 Task: Move the item due date "to the same day next week".
Action: Mouse moved to (946, 251)
Screenshot: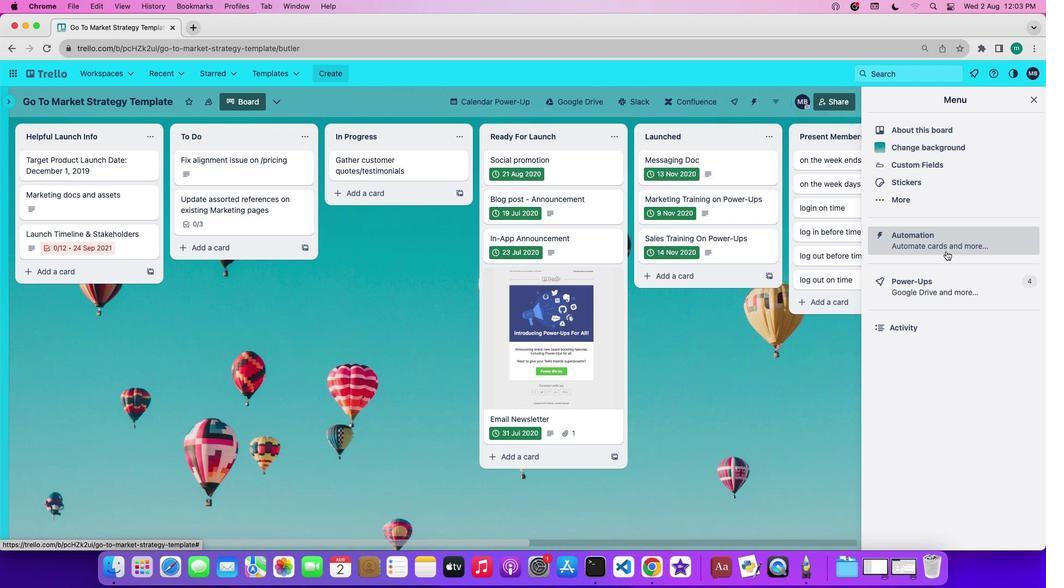 
Action: Mouse pressed left at (946, 251)
Screenshot: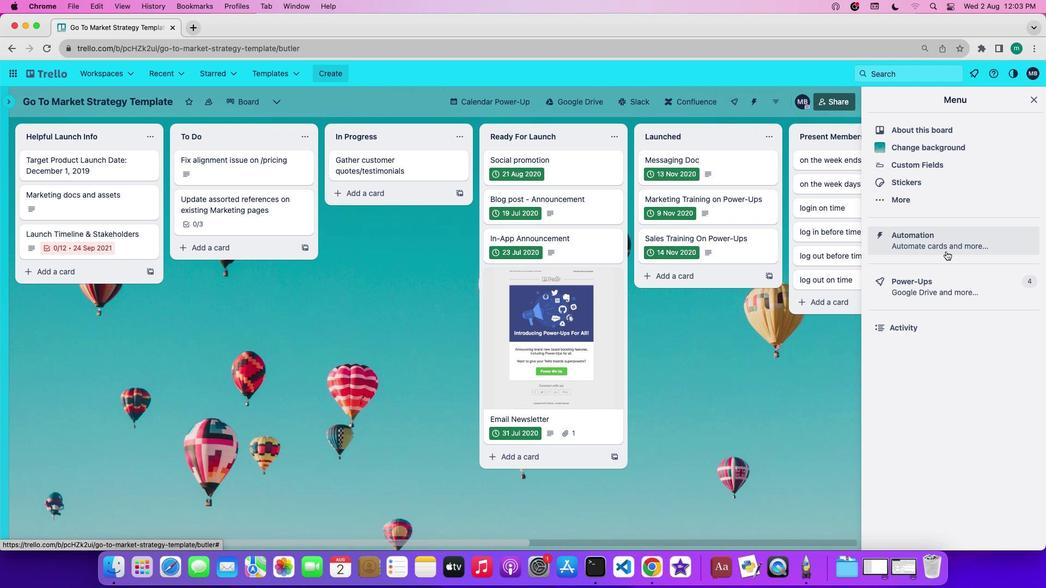 
Action: Mouse moved to (80, 282)
Screenshot: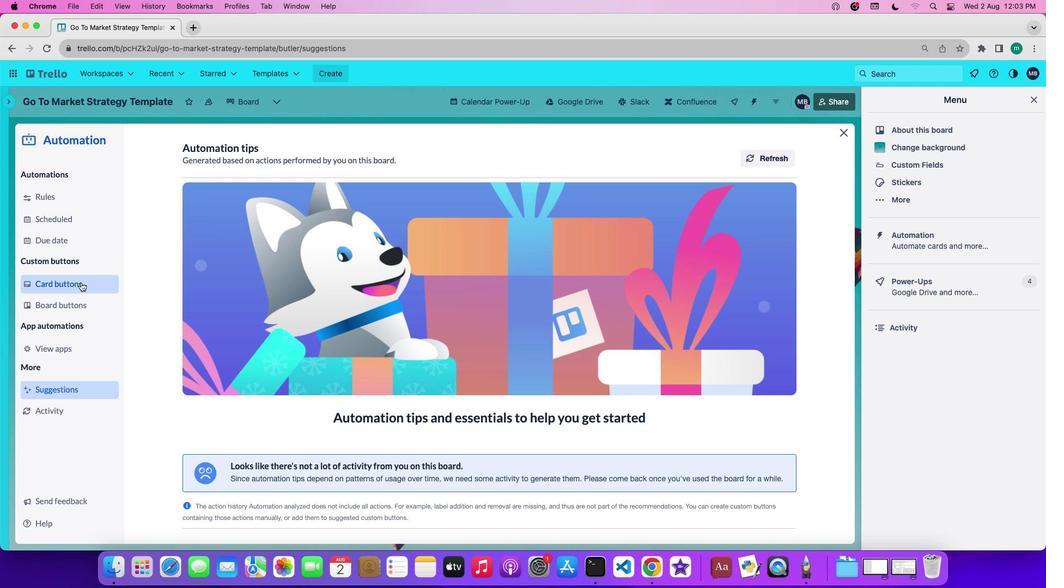 
Action: Mouse pressed left at (80, 282)
Screenshot: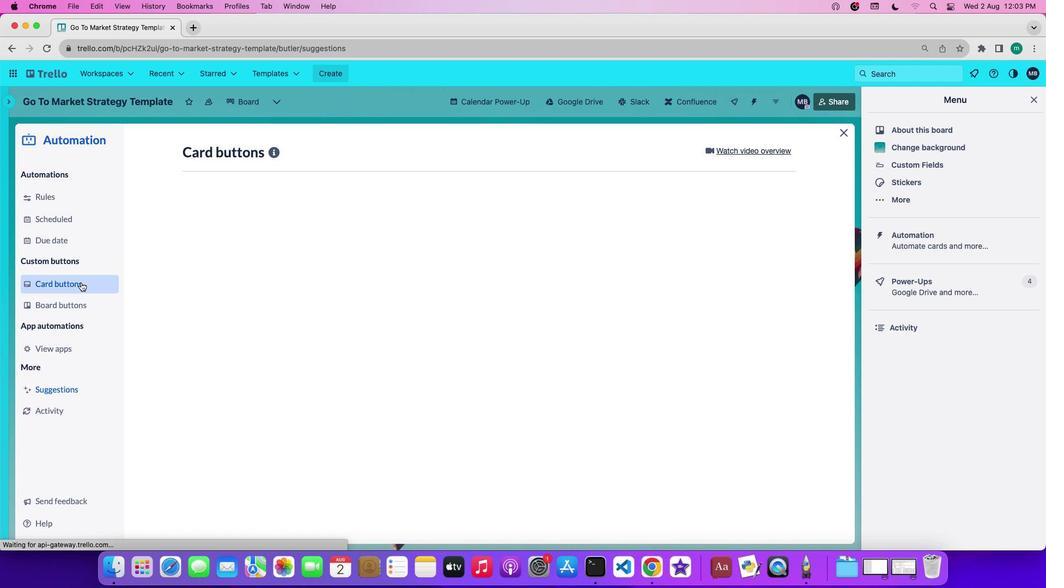 
Action: Mouse moved to (236, 386)
Screenshot: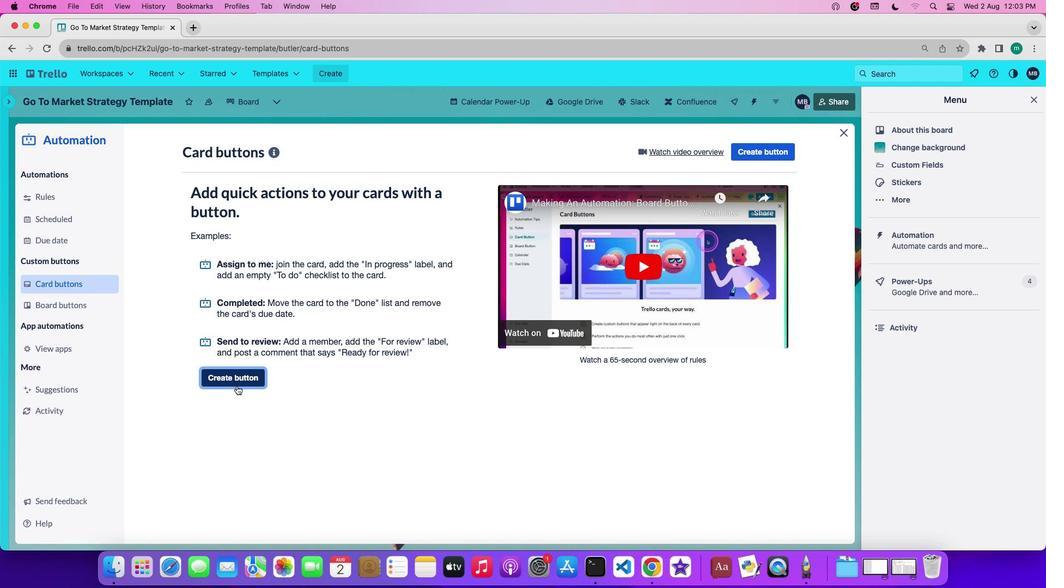 
Action: Mouse pressed left at (236, 386)
Screenshot: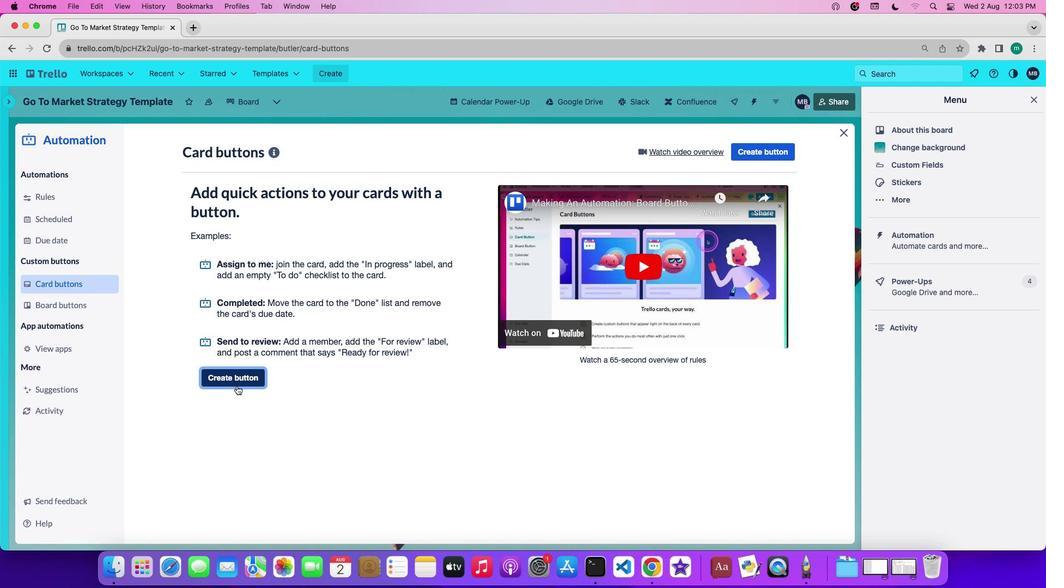 
Action: Mouse moved to (407, 303)
Screenshot: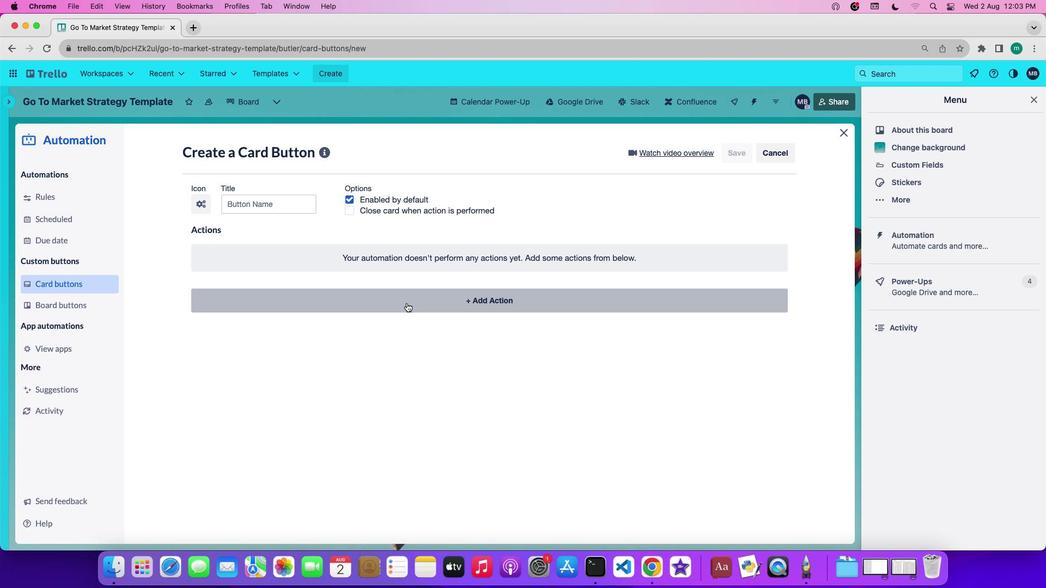 
Action: Mouse pressed left at (407, 303)
Screenshot: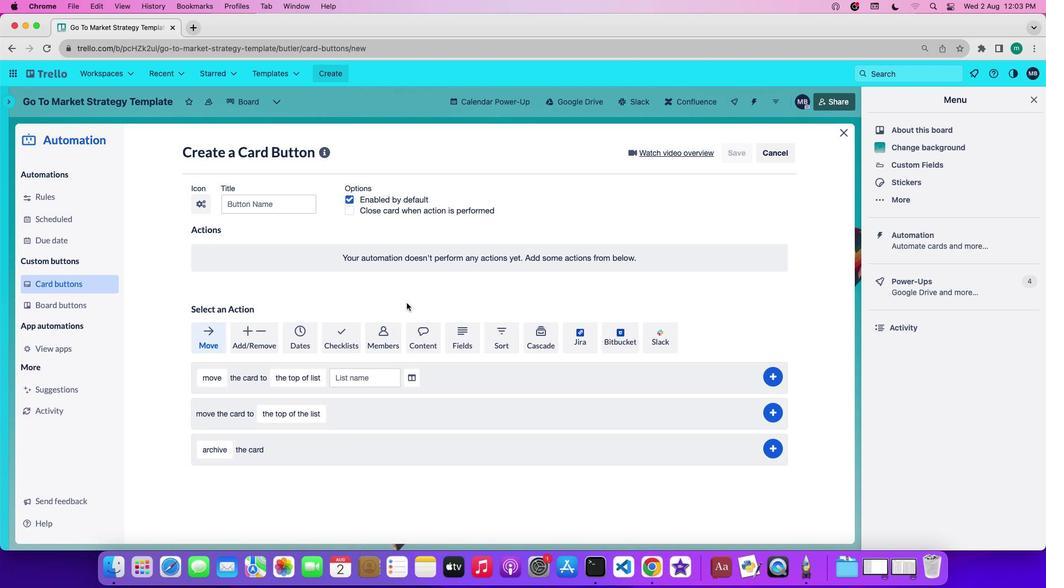 
Action: Mouse moved to (346, 335)
Screenshot: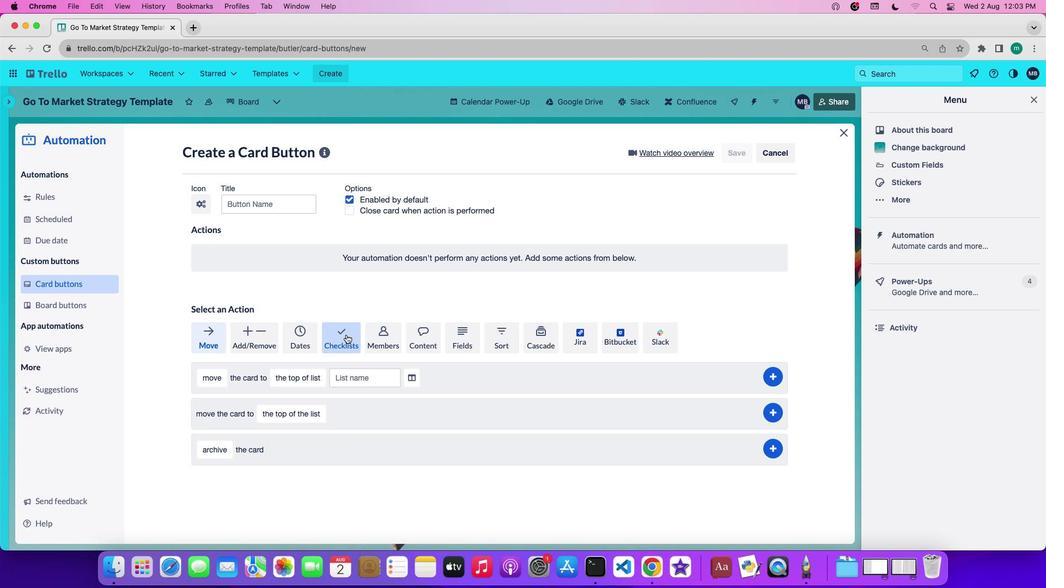 
Action: Mouse pressed left at (346, 335)
Screenshot: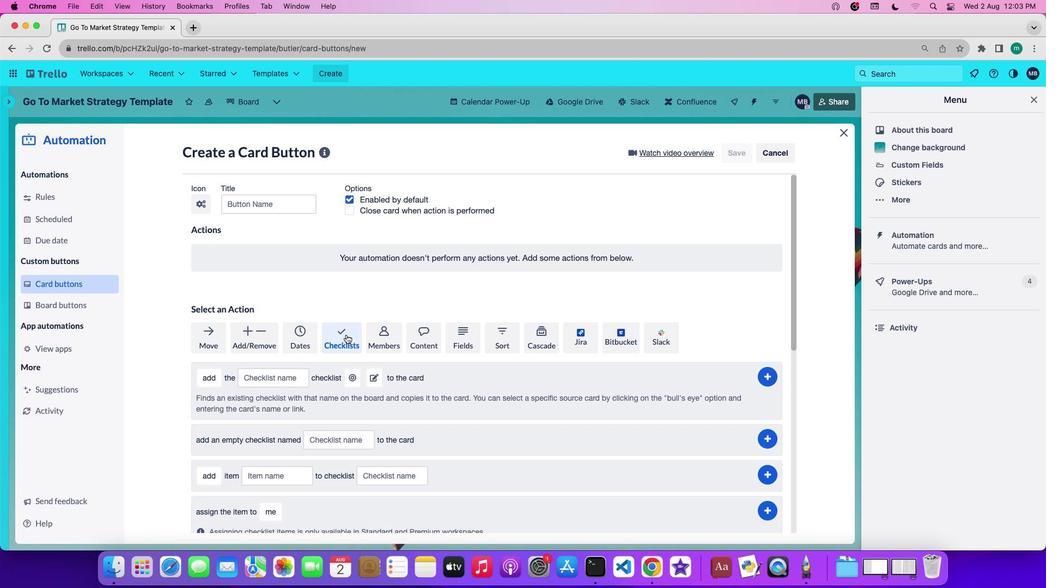 
Action: Mouse moved to (399, 389)
Screenshot: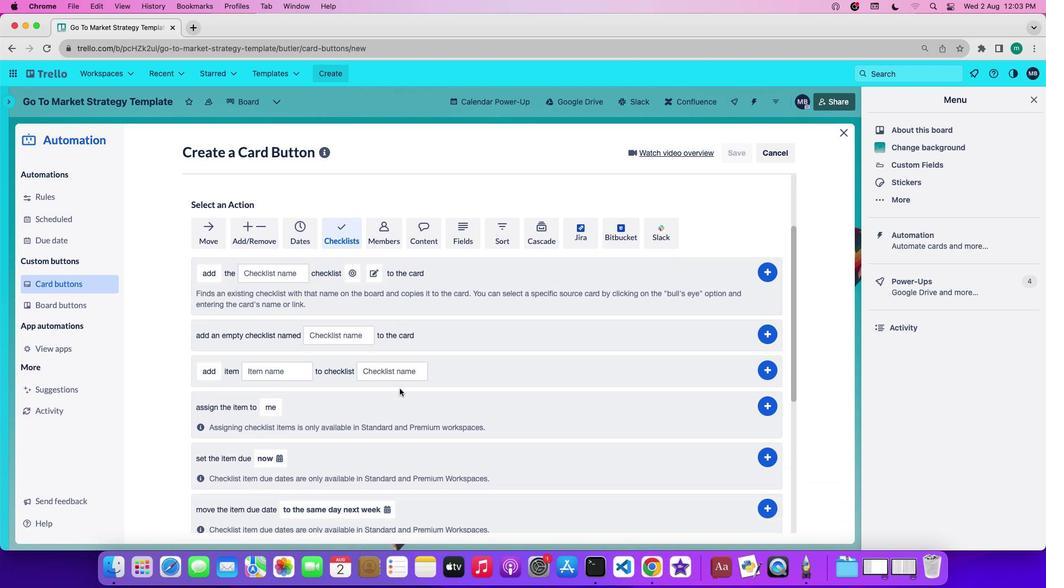 
Action: Mouse scrolled (399, 389) with delta (0, 0)
Screenshot: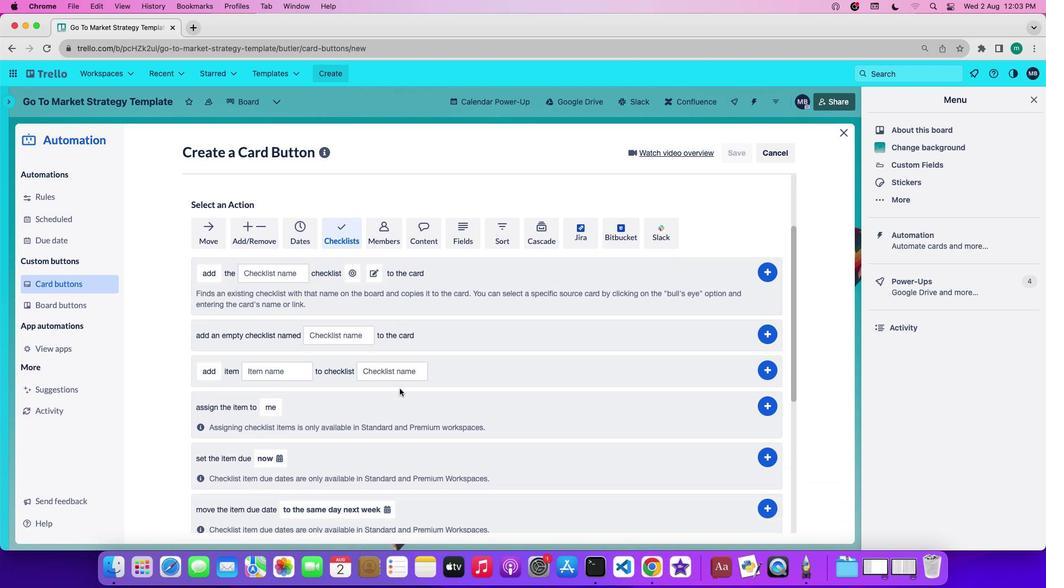 
Action: Mouse scrolled (399, 389) with delta (0, 0)
Screenshot: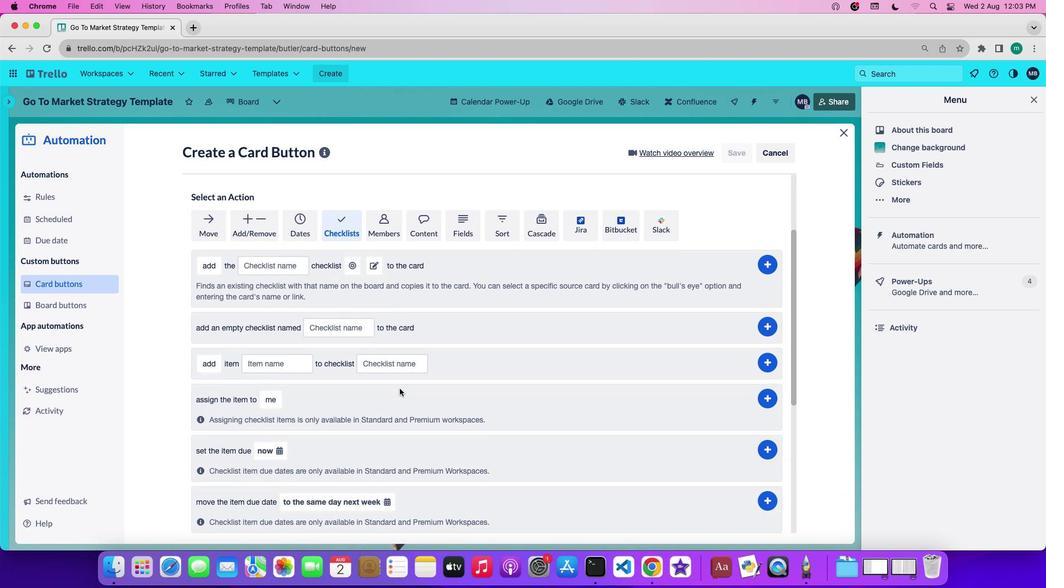 
Action: Mouse scrolled (399, 389) with delta (0, -1)
Screenshot: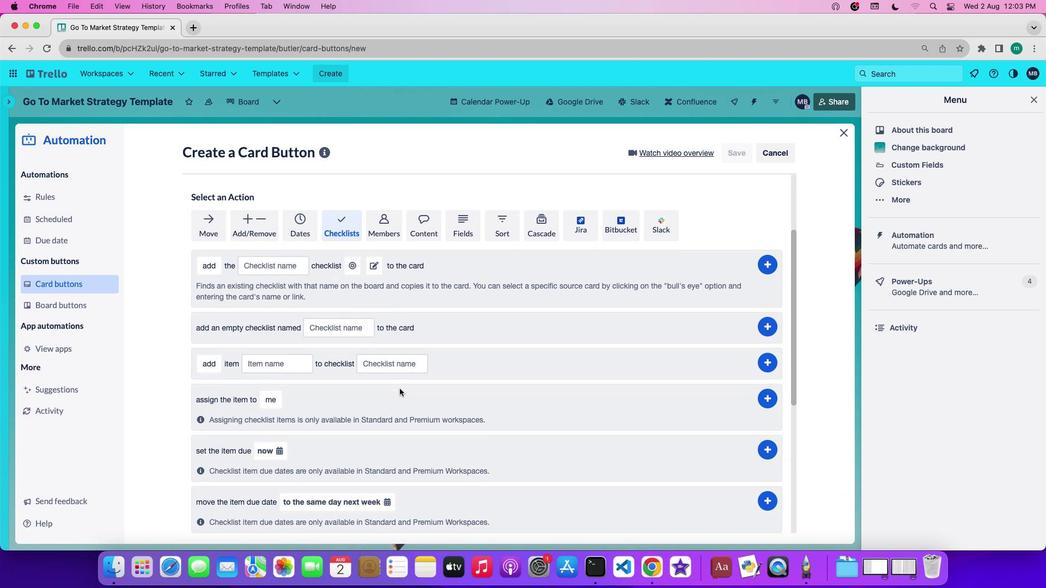 
Action: Mouse scrolled (399, 389) with delta (0, -1)
Screenshot: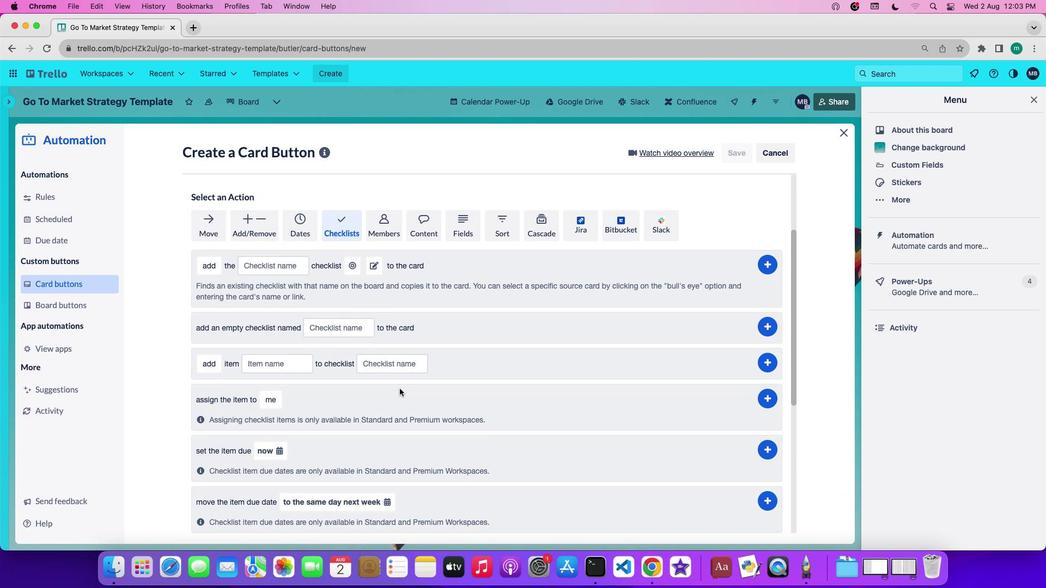 
Action: Mouse scrolled (399, 389) with delta (0, 0)
Screenshot: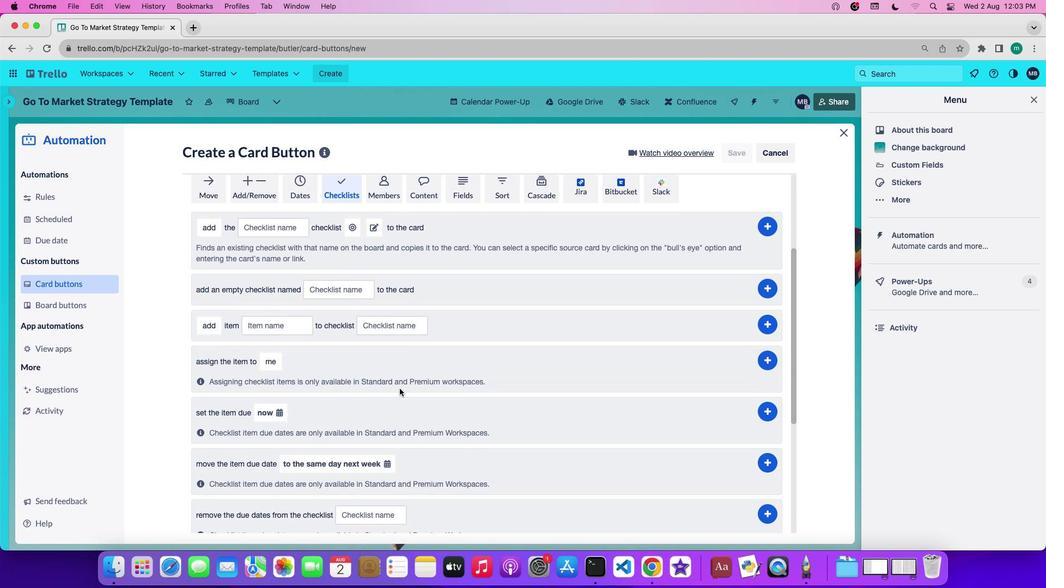 
Action: Mouse scrolled (399, 389) with delta (0, 0)
Screenshot: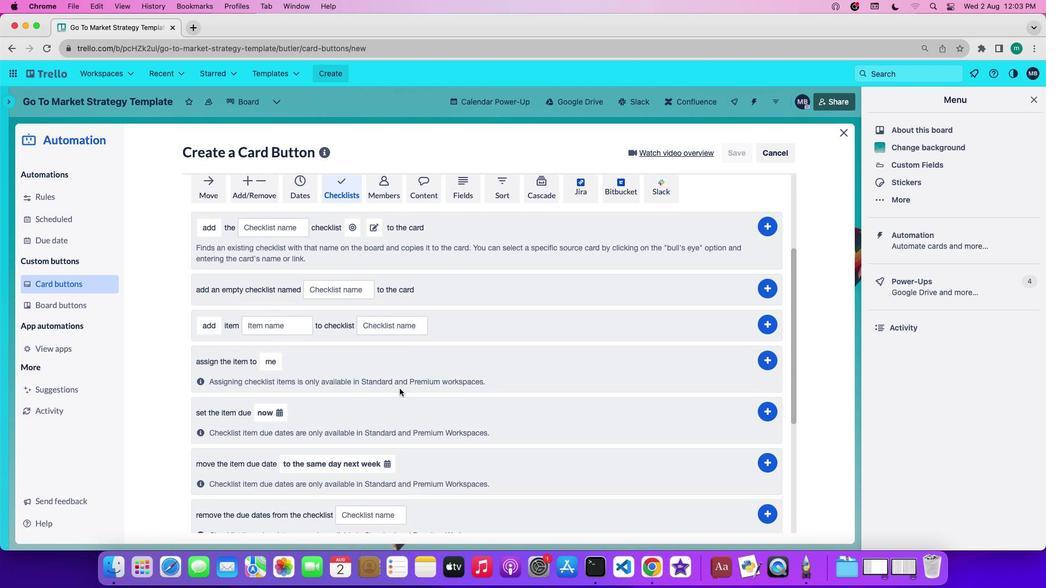 
Action: Mouse scrolled (399, 389) with delta (0, 0)
Screenshot: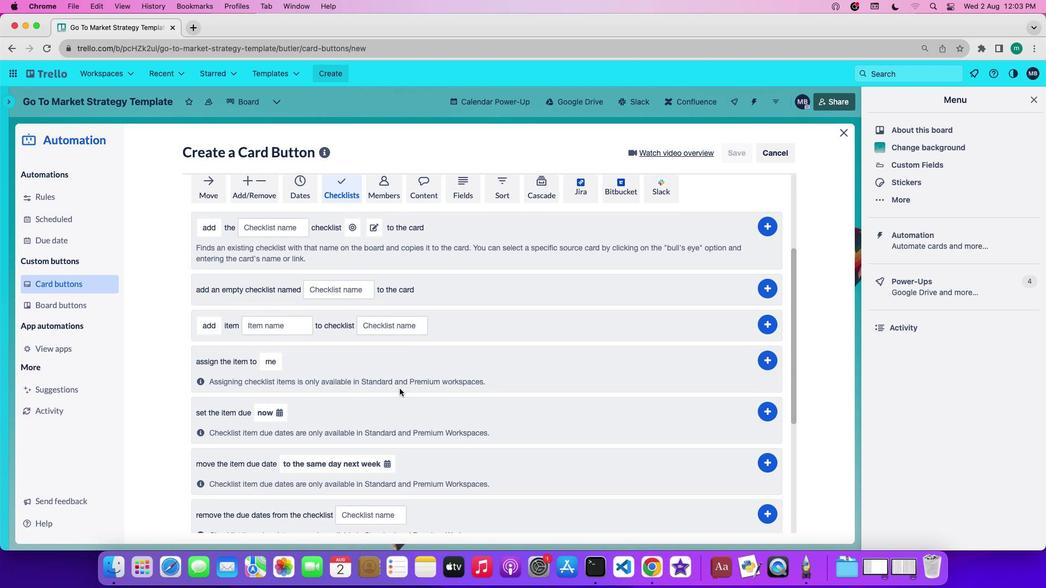 
Action: Mouse scrolled (399, 389) with delta (0, 0)
Screenshot: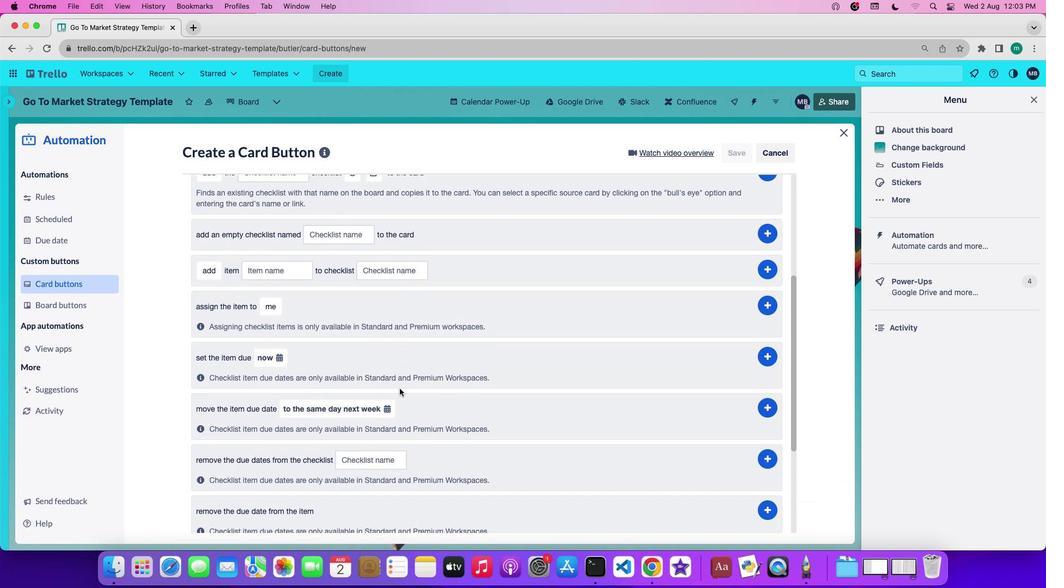 
Action: Mouse scrolled (399, 389) with delta (0, 0)
Screenshot: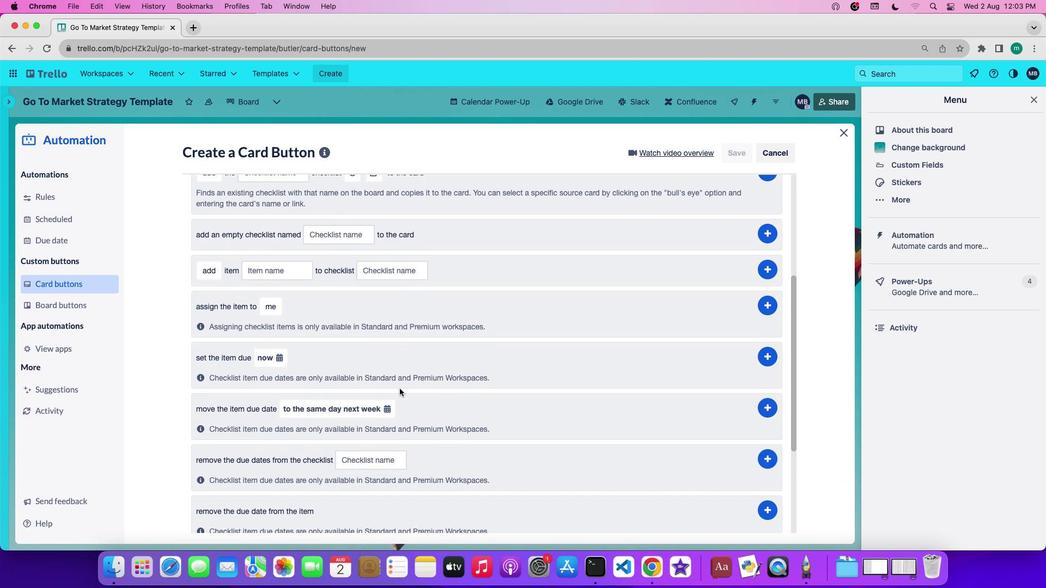 
Action: Mouse scrolled (399, 389) with delta (0, 0)
Screenshot: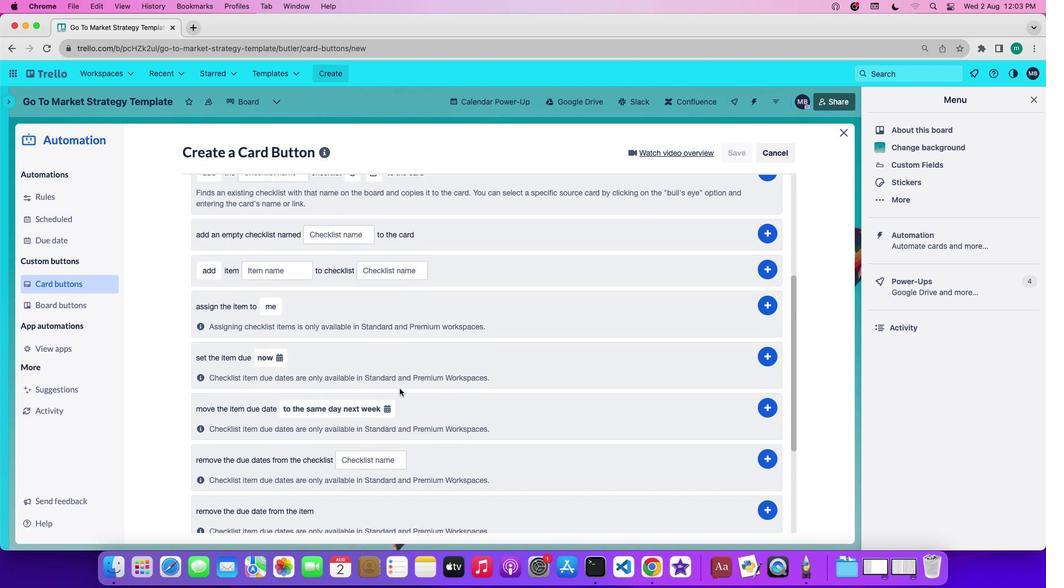
Action: Mouse moved to (337, 405)
Screenshot: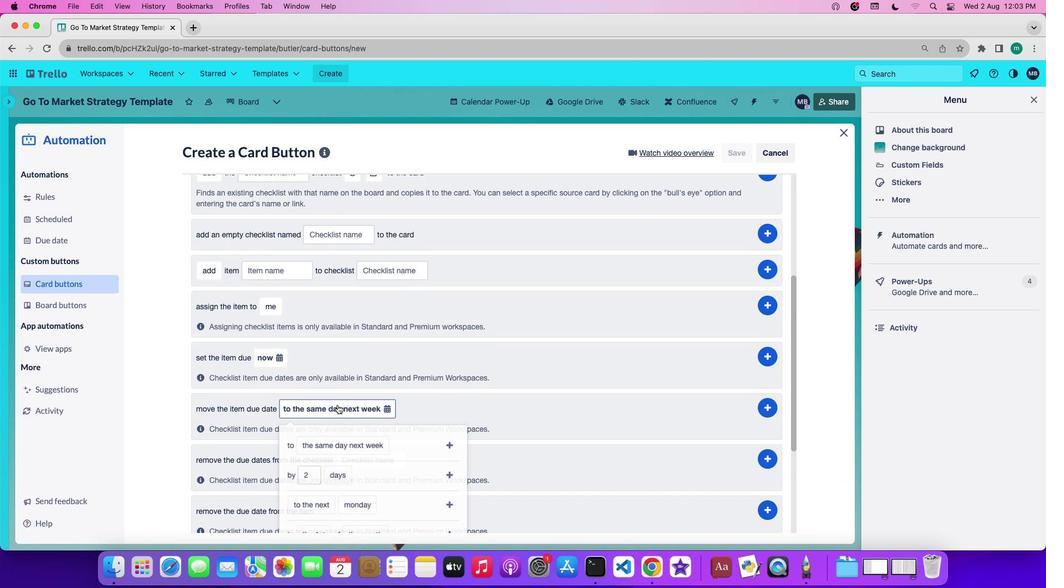 
Action: Mouse pressed left at (337, 405)
Screenshot: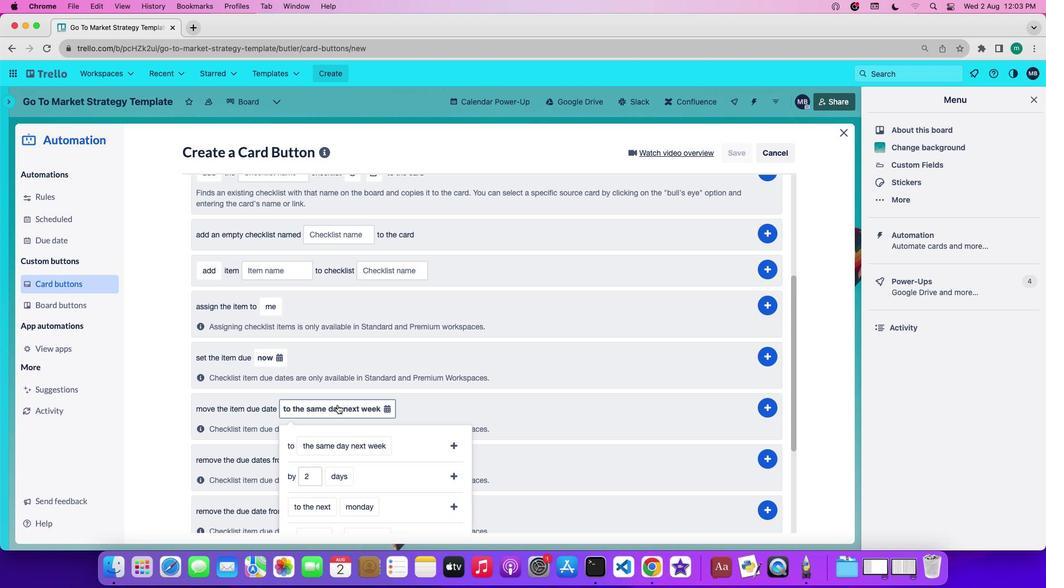 
Action: Mouse moved to (337, 445)
Screenshot: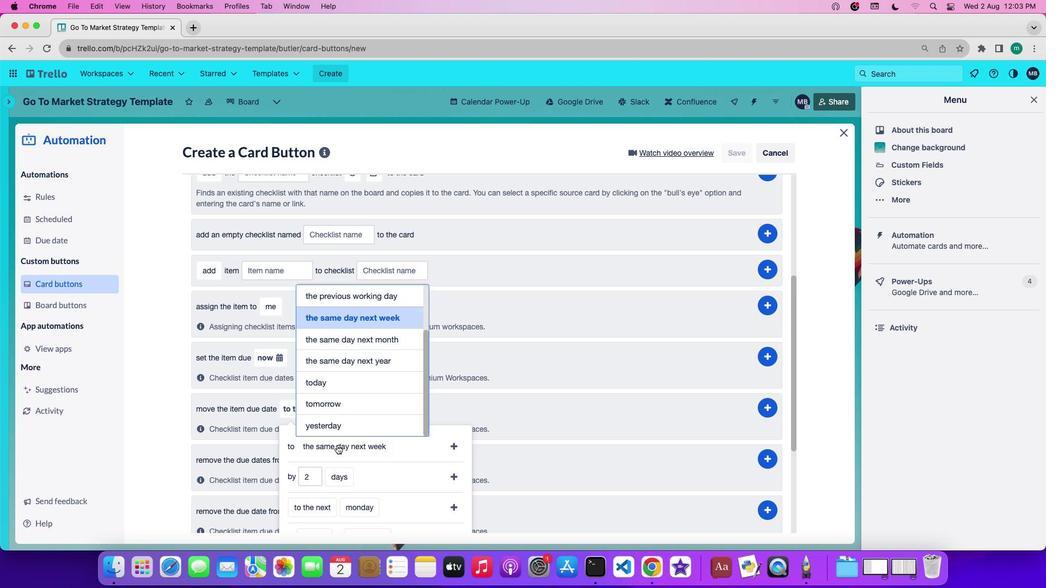 
Action: Mouse pressed left at (337, 445)
Screenshot: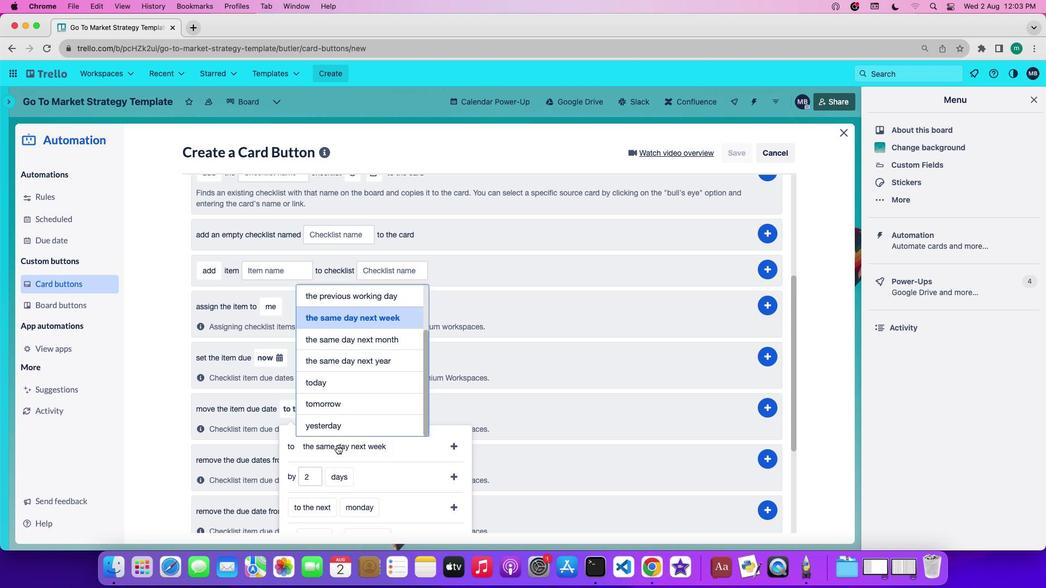 
Action: Mouse moved to (355, 317)
Screenshot: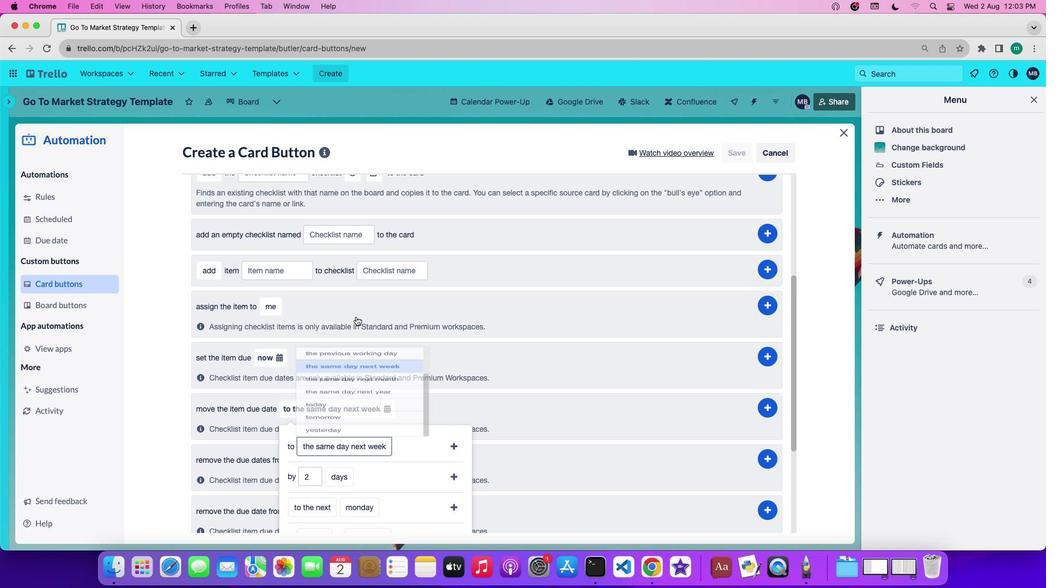 
Action: Mouse pressed left at (355, 317)
Screenshot: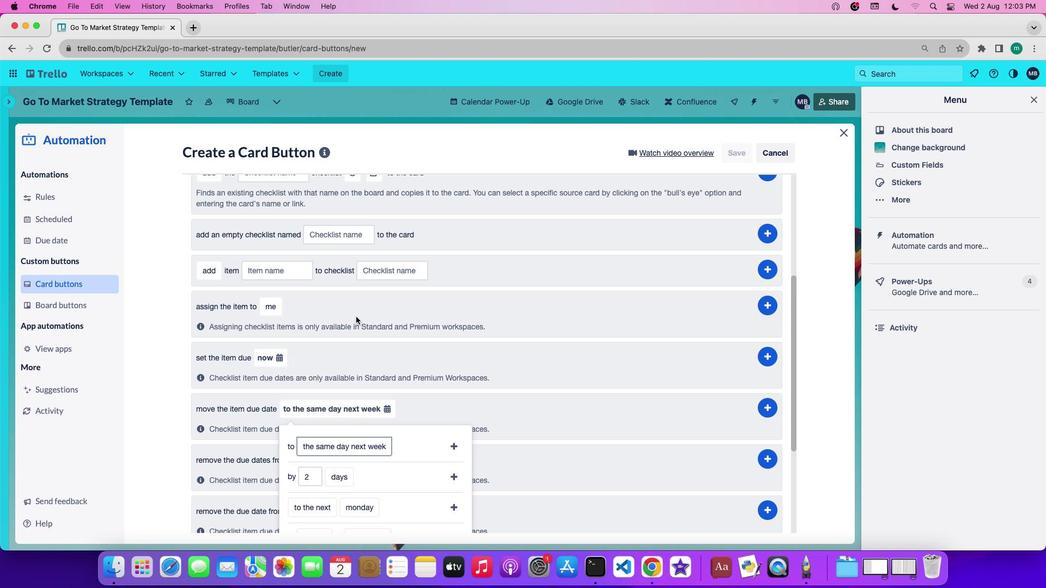 
Action: Mouse moved to (450, 443)
Screenshot: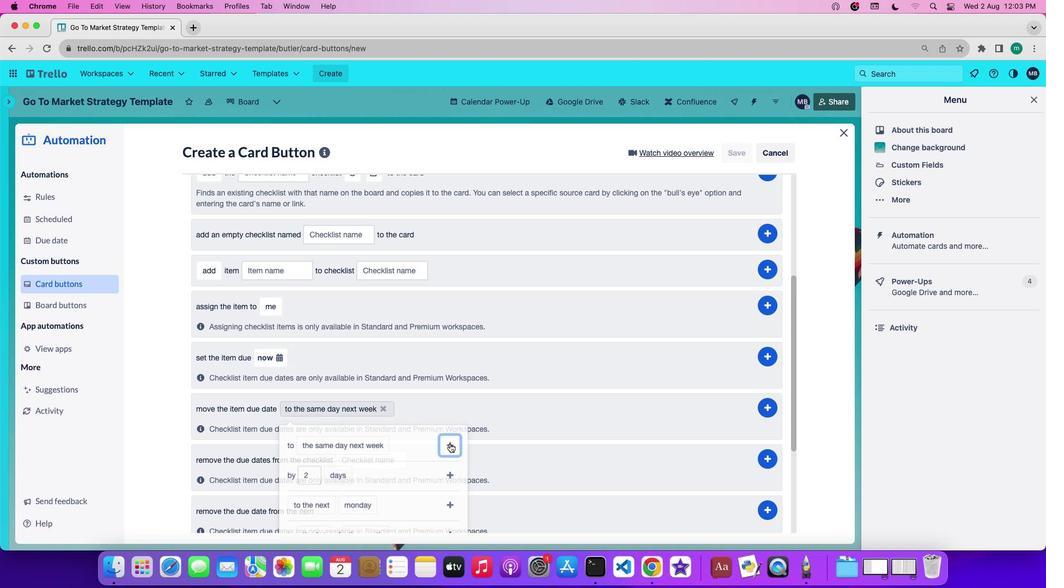 
Action: Mouse pressed left at (450, 443)
Screenshot: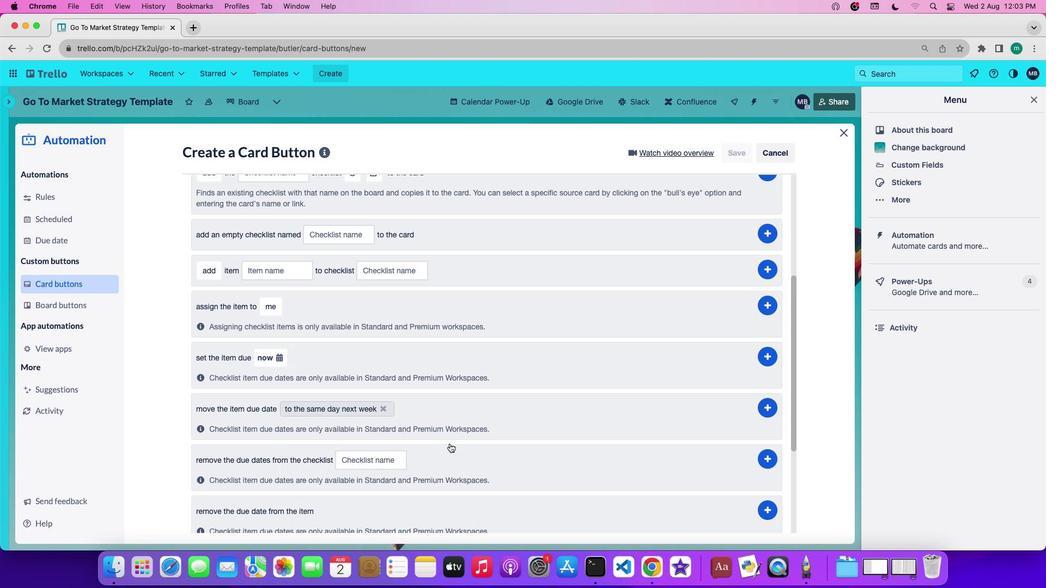 
Action: Mouse moved to (765, 411)
Screenshot: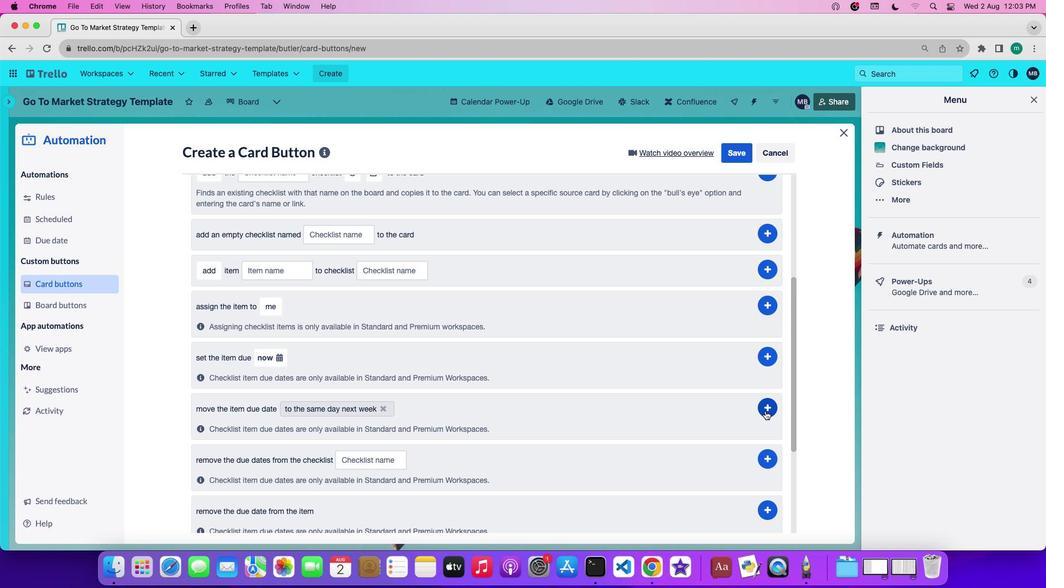 
Action: Mouse pressed left at (765, 411)
Screenshot: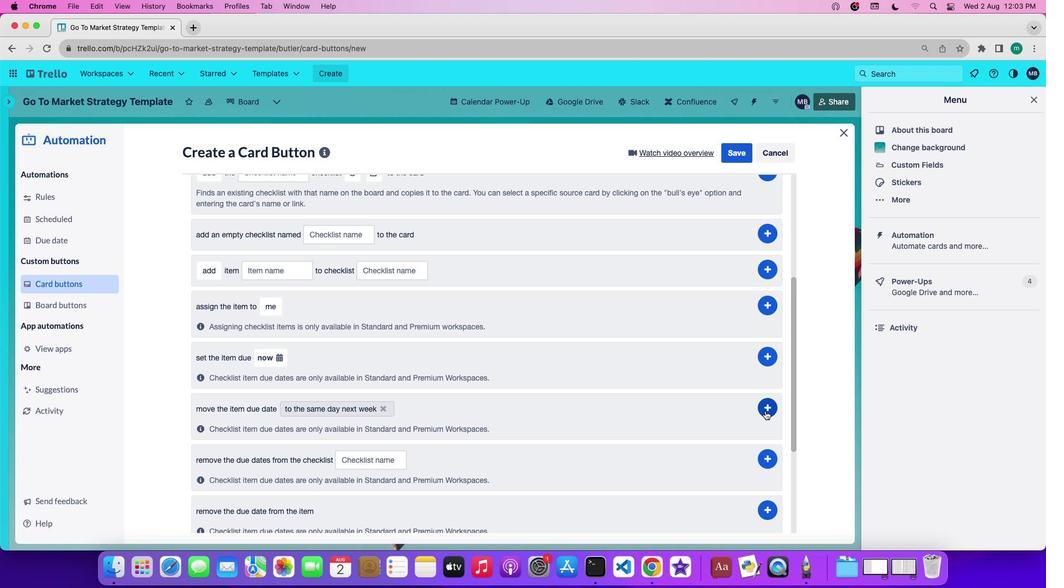 
